 Task: Add Steaz Antioxidant Brew Tea, Peach to the cart.
Action: Mouse pressed left at (17, 81)
Screenshot: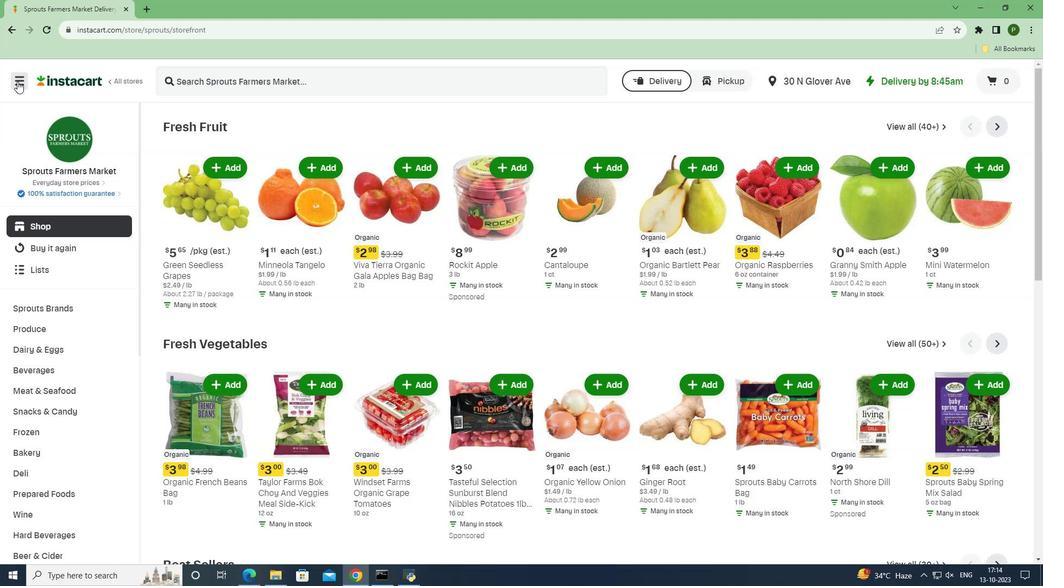 
Action: Mouse moved to (44, 290)
Screenshot: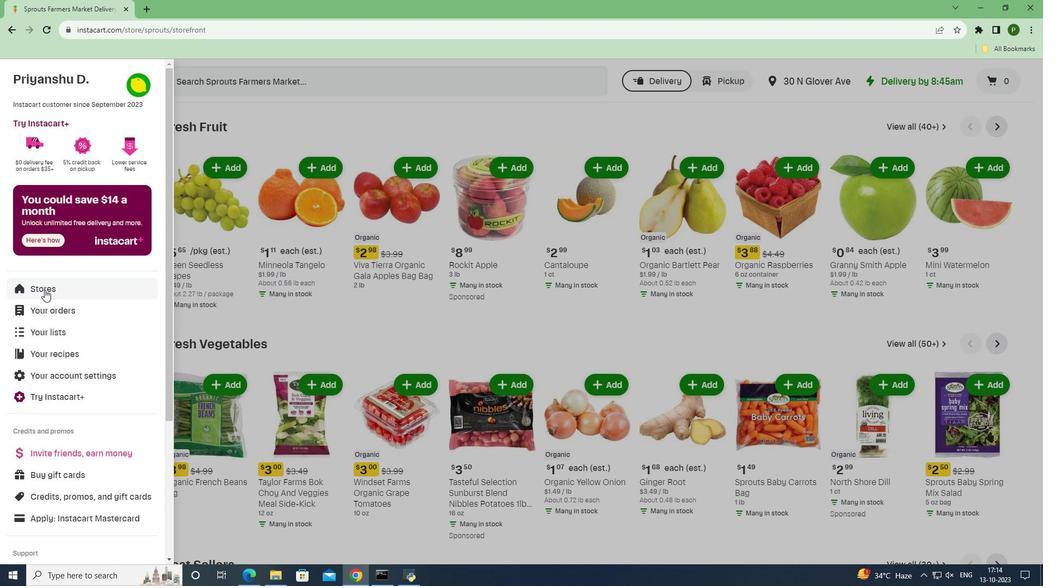 
Action: Mouse pressed left at (44, 290)
Screenshot: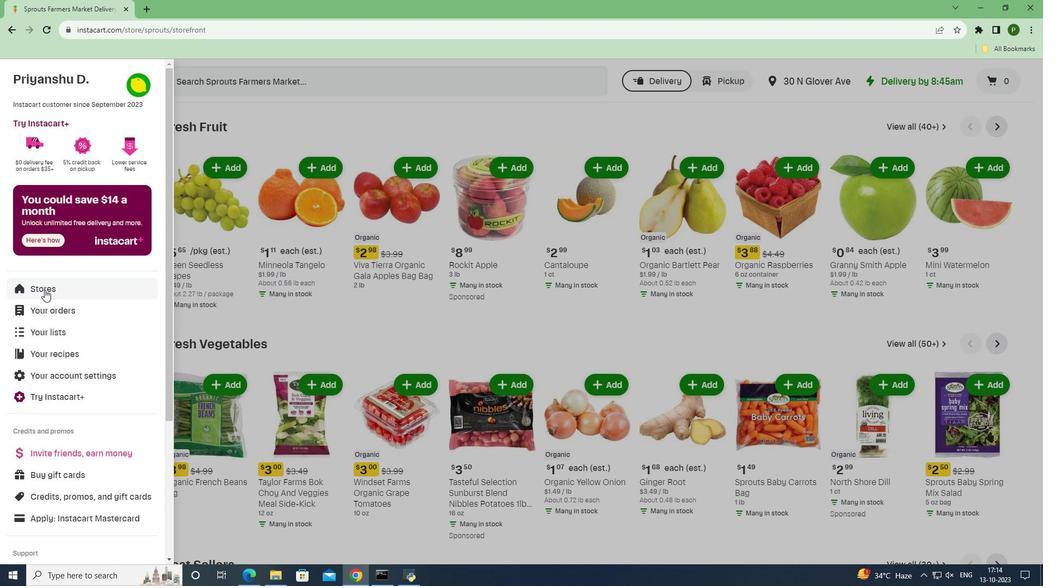 
Action: Mouse moved to (235, 120)
Screenshot: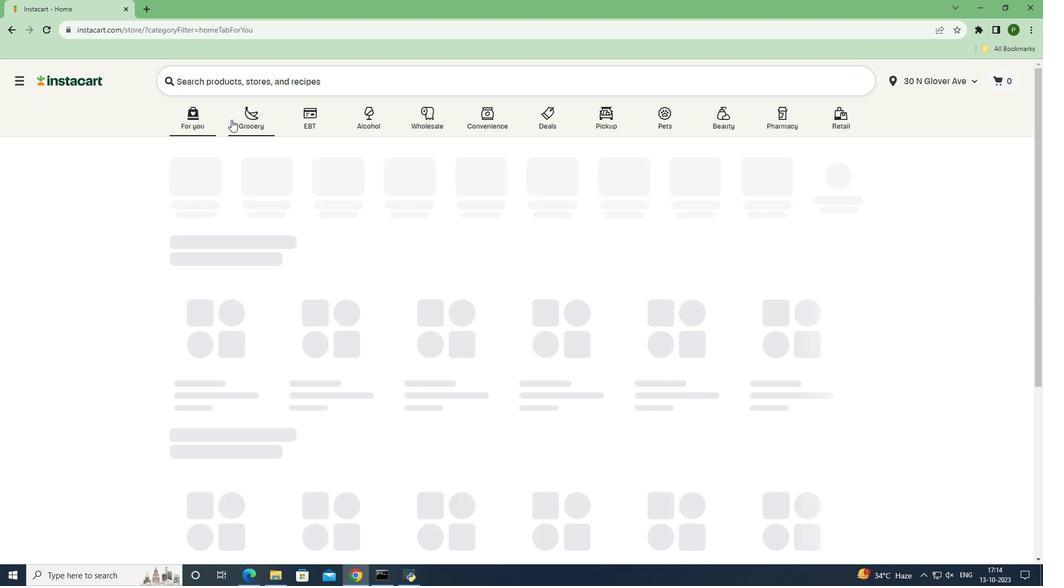 
Action: Mouse pressed left at (235, 120)
Screenshot: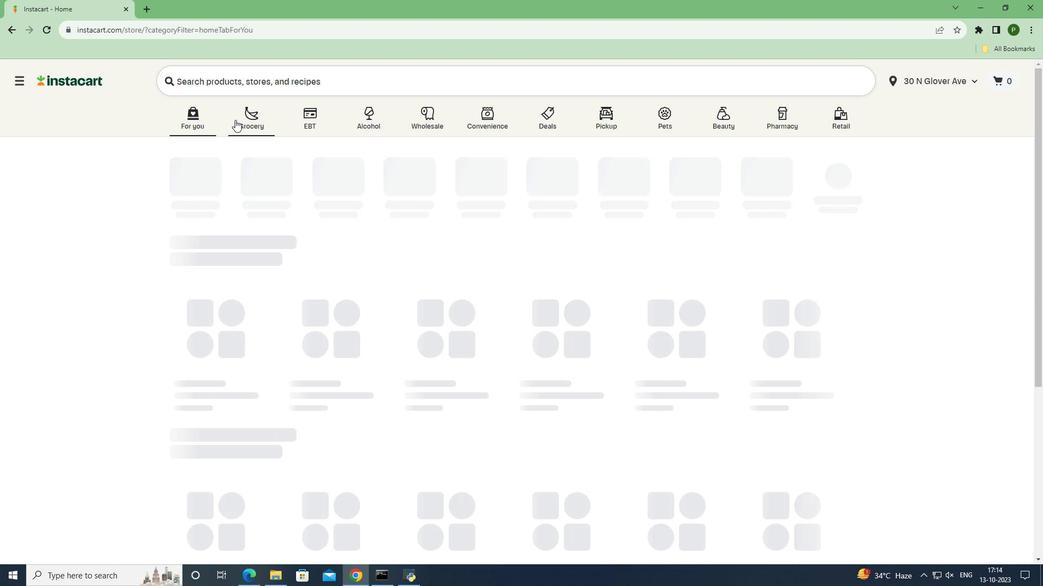 
Action: Mouse moved to (661, 246)
Screenshot: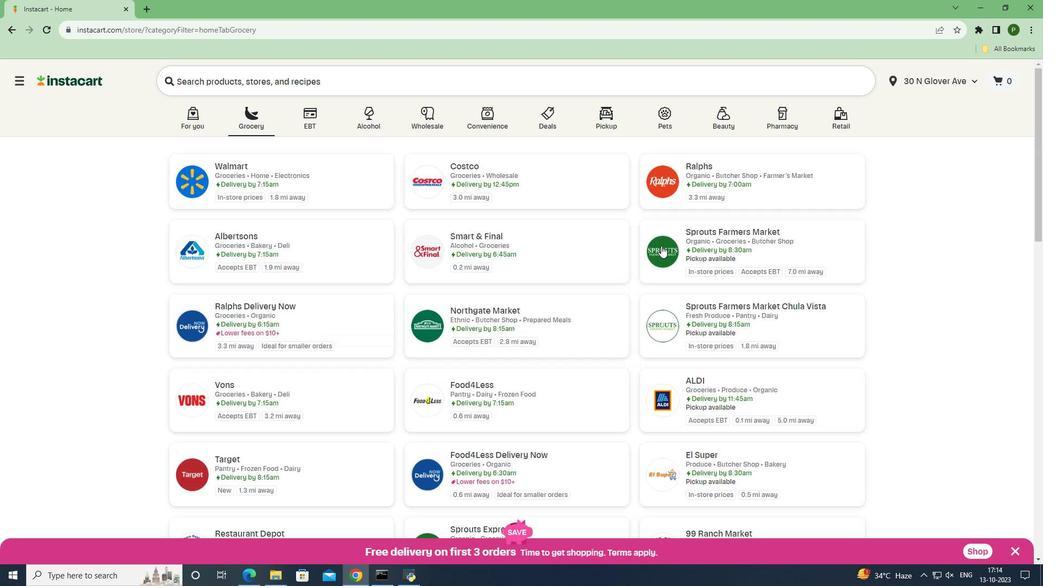 
Action: Mouse pressed left at (661, 246)
Screenshot: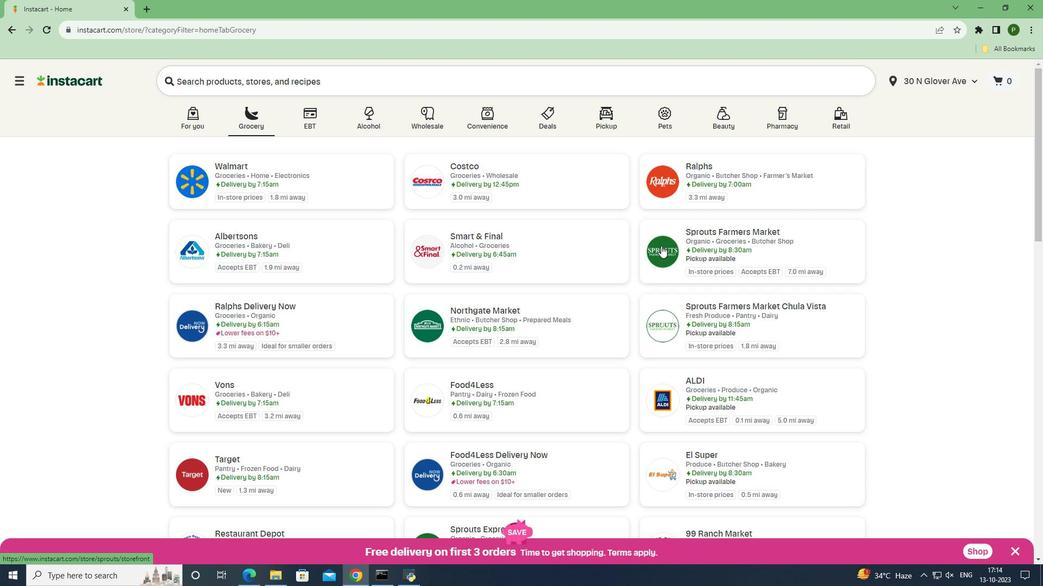 
Action: Mouse moved to (78, 368)
Screenshot: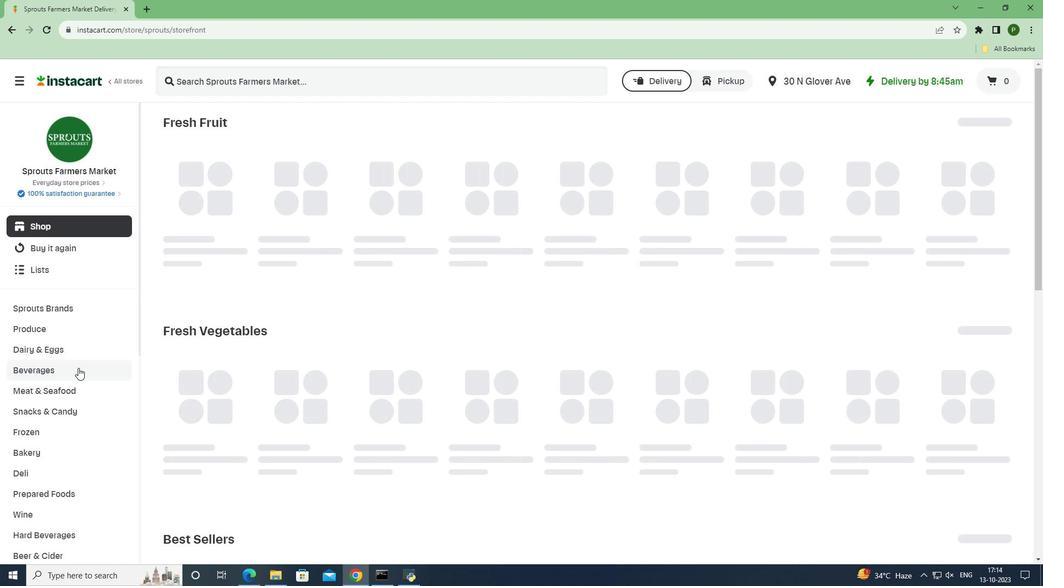 
Action: Mouse pressed left at (78, 368)
Screenshot: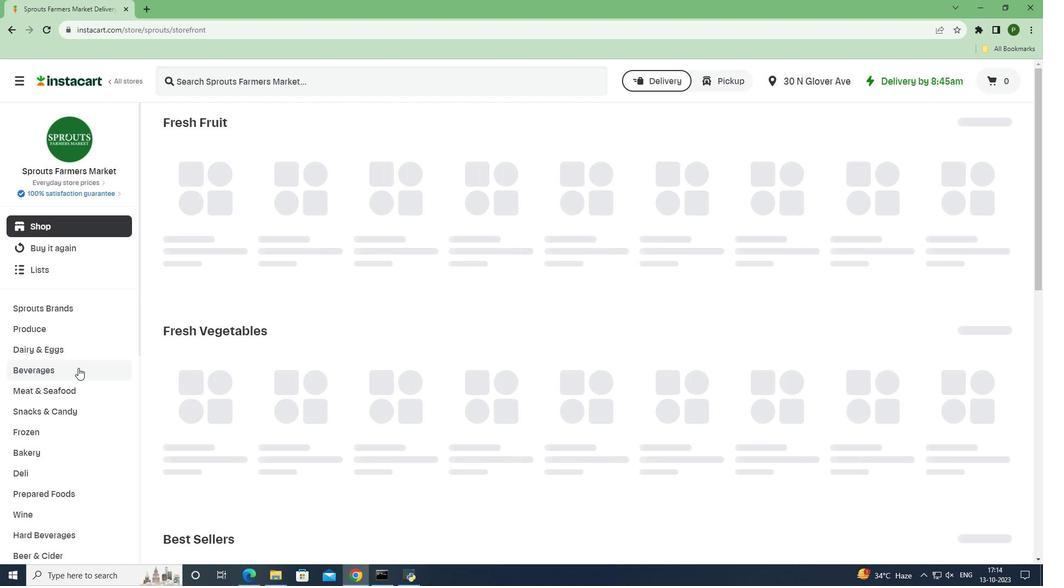 
Action: Mouse moved to (945, 146)
Screenshot: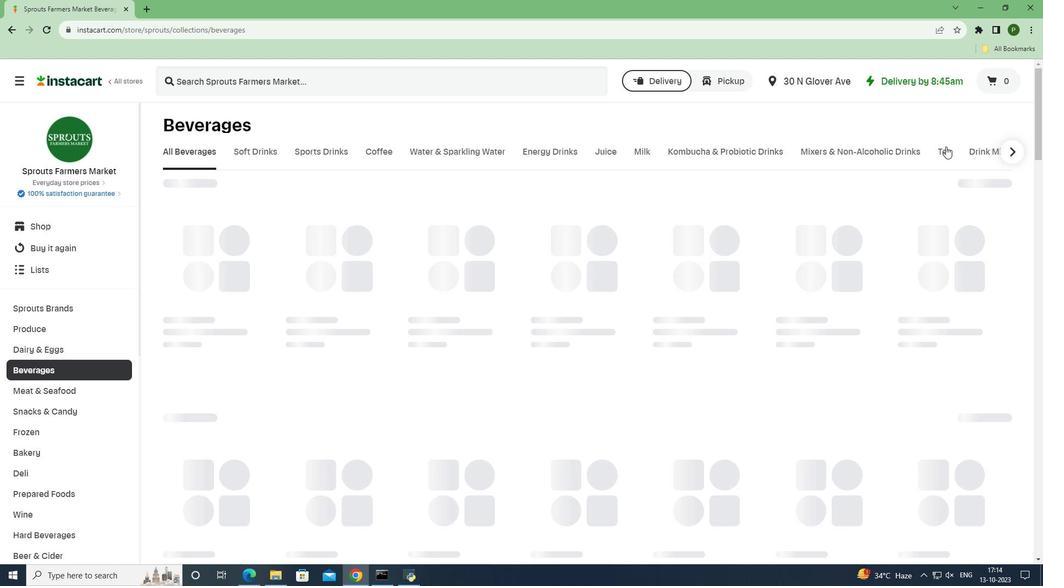 
Action: Mouse pressed left at (945, 146)
Screenshot: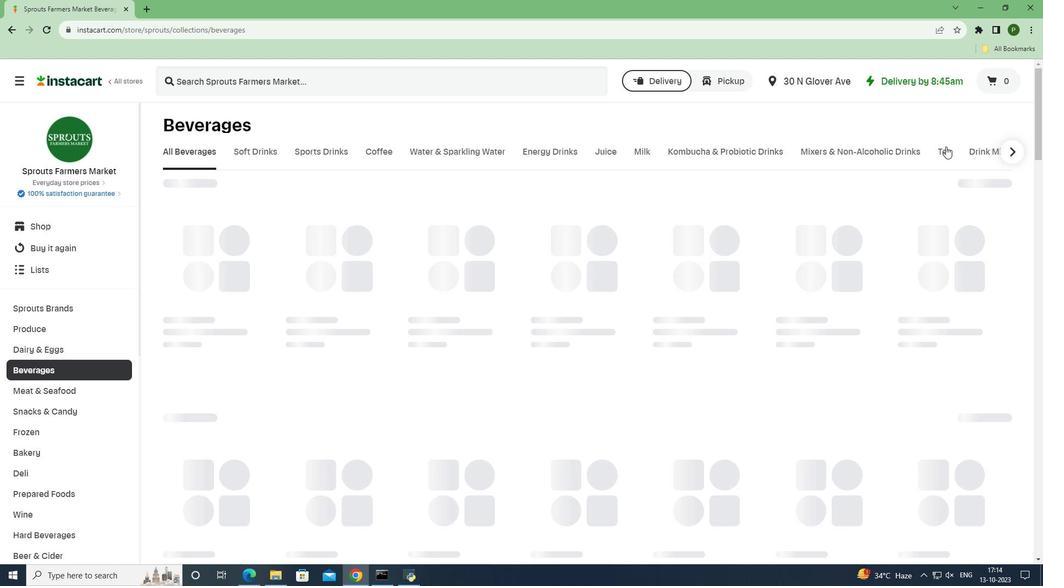 
Action: Mouse moved to (422, 86)
Screenshot: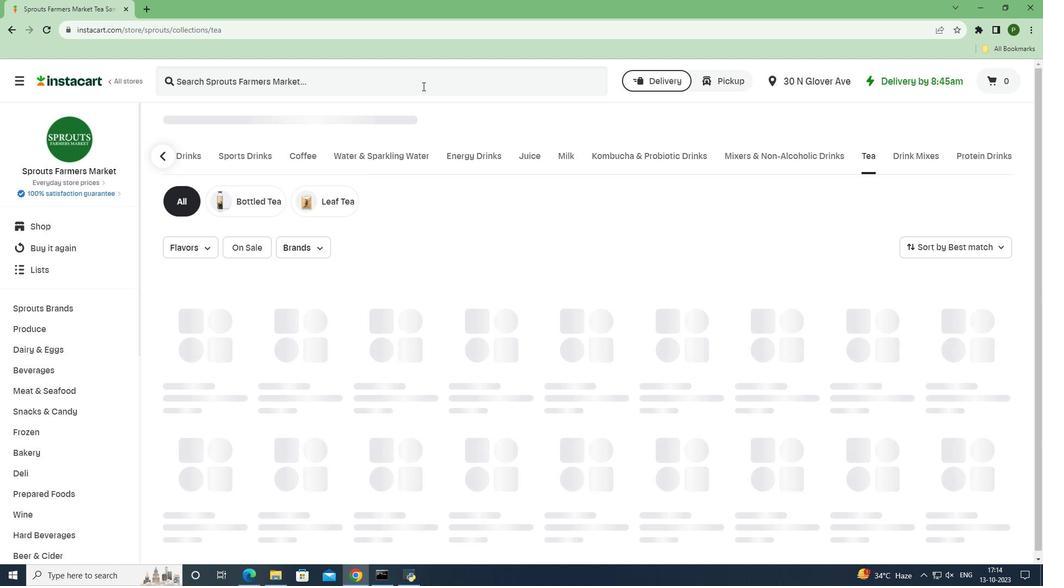 
Action: Mouse pressed left at (422, 86)
Screenshot: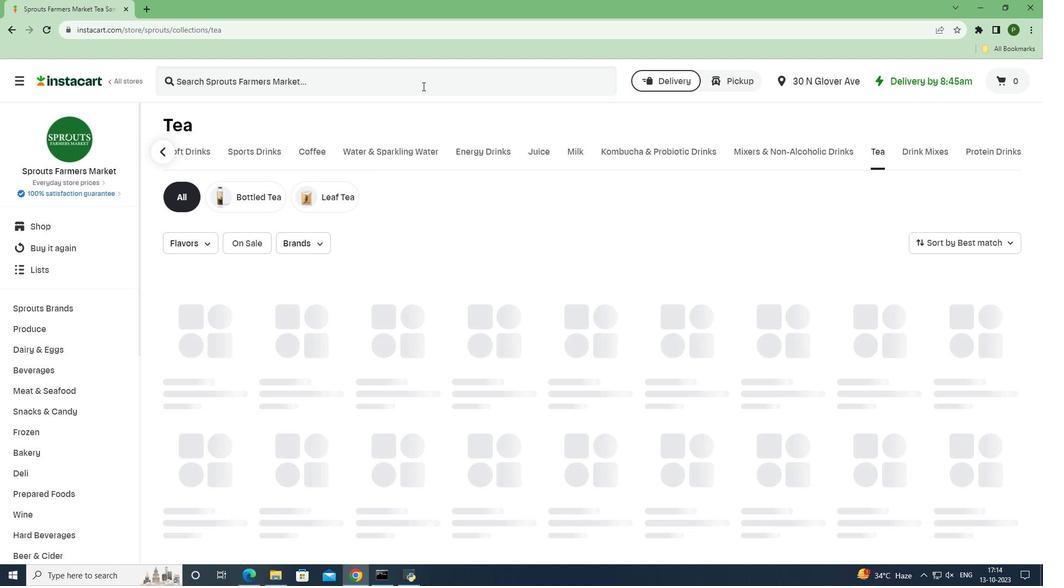 
Action: Key pressed <Key.caps_lock>S<Key.caps_lock><Key.caps_lock><Key.caps_lock>teaz<Key.space><Key.caps_lock>A<Key.caps_lock>ntioxidant<Key.space><Key.caps_lock>B<Key.caps_lock>rew<Key.space><Key.caps_lock>T<Key.caps_lock>ea,<Key.space><Key.caps_lock>P<Key.caps_lock>each<Key.space><Key.enter>
Screenshot: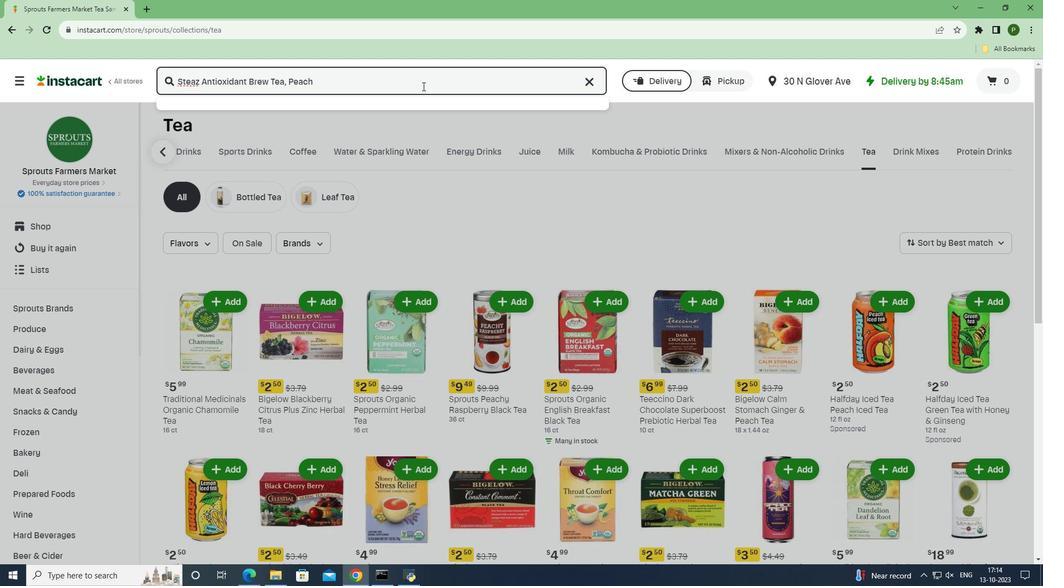
Action: Mouse moved to (304, 209)
Screenshot: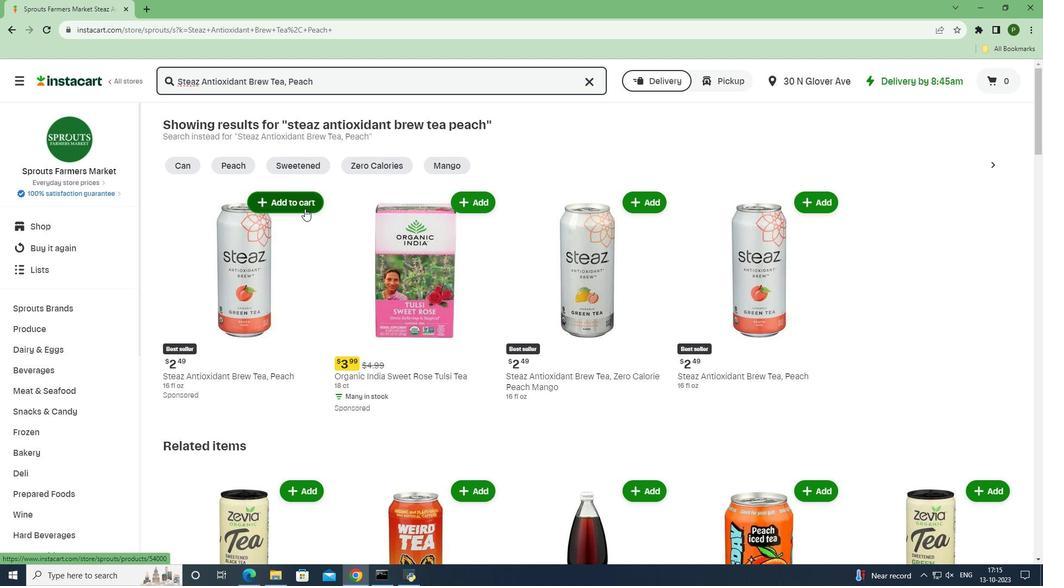 
Action: Mouse pressed left at (304, 209)
Screenshot: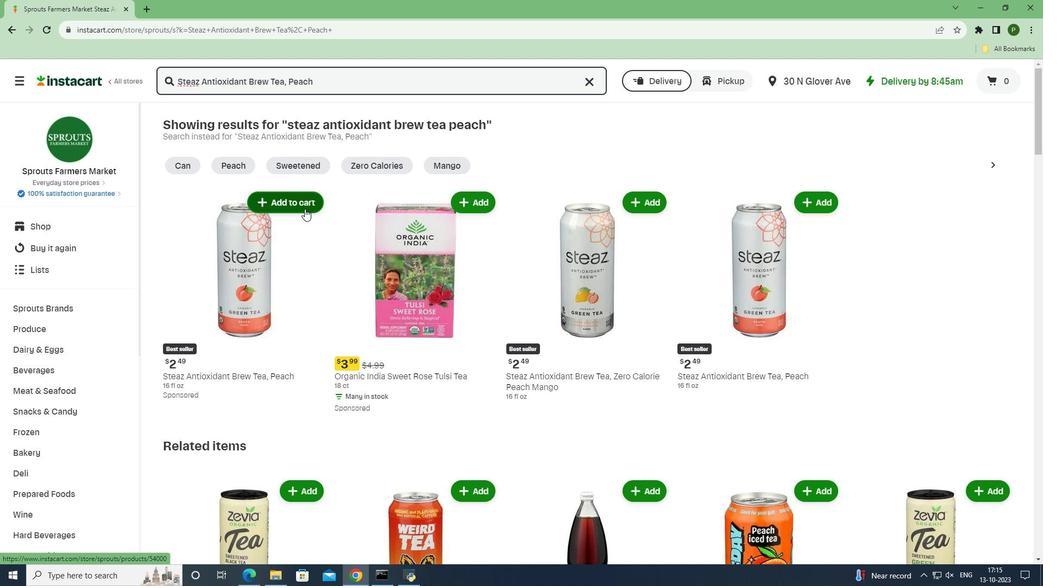 
Action: Mouse moved to (302, 239)
Screenshot: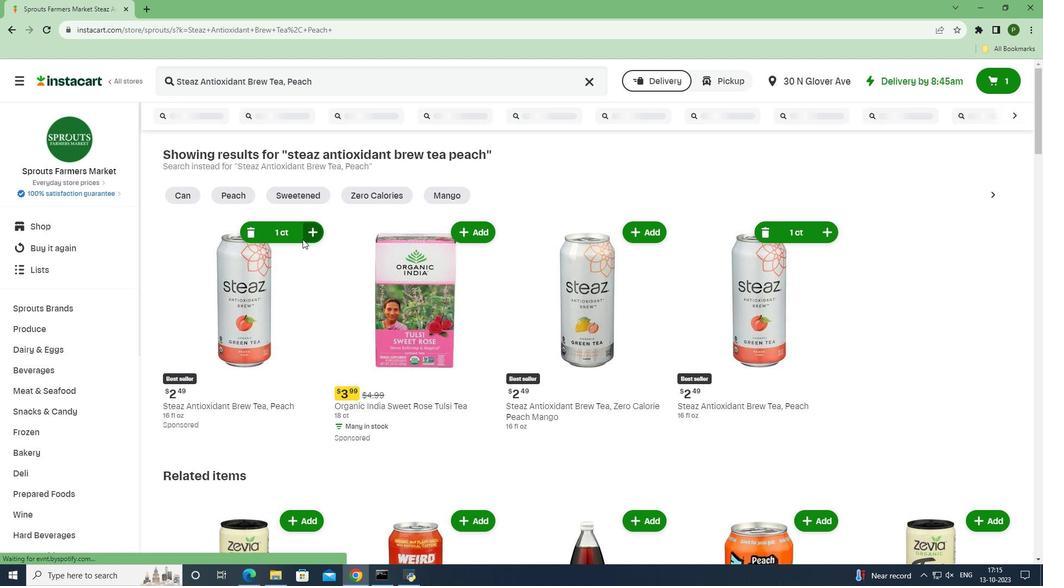 
